 Task: Add the task  Create a new online auction platform to the section Code Conquerors in the project AgileLab and add a Due Date to the respective task as 2024/01/08
Action: Mouse moved to (522, 398)
Screenshot: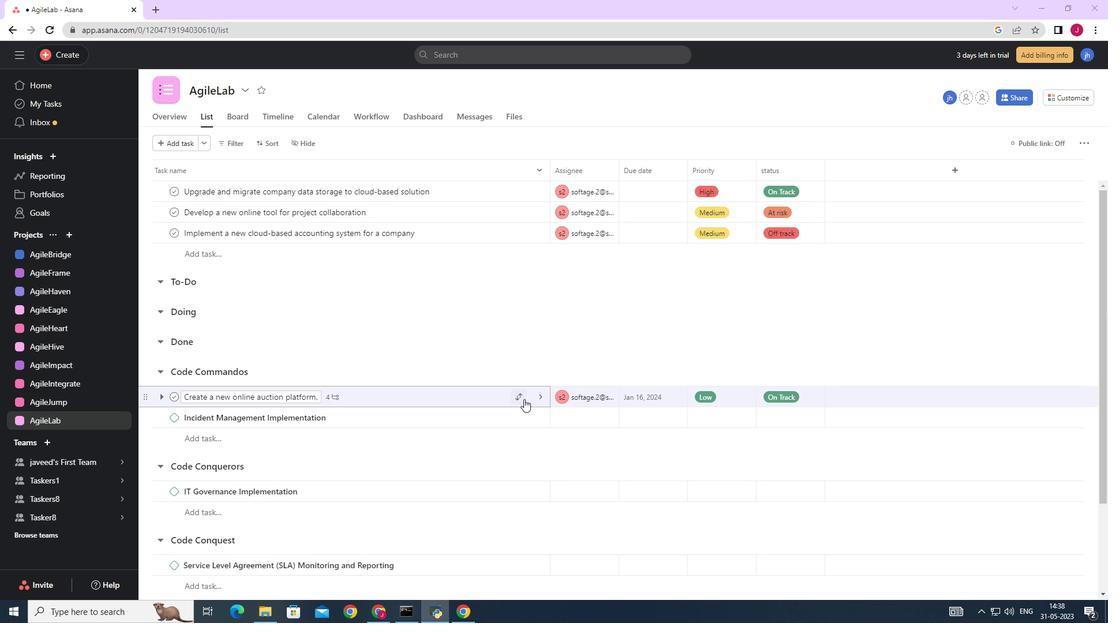 
Action: Mouse pressed left at (522, 398)
Screenshot: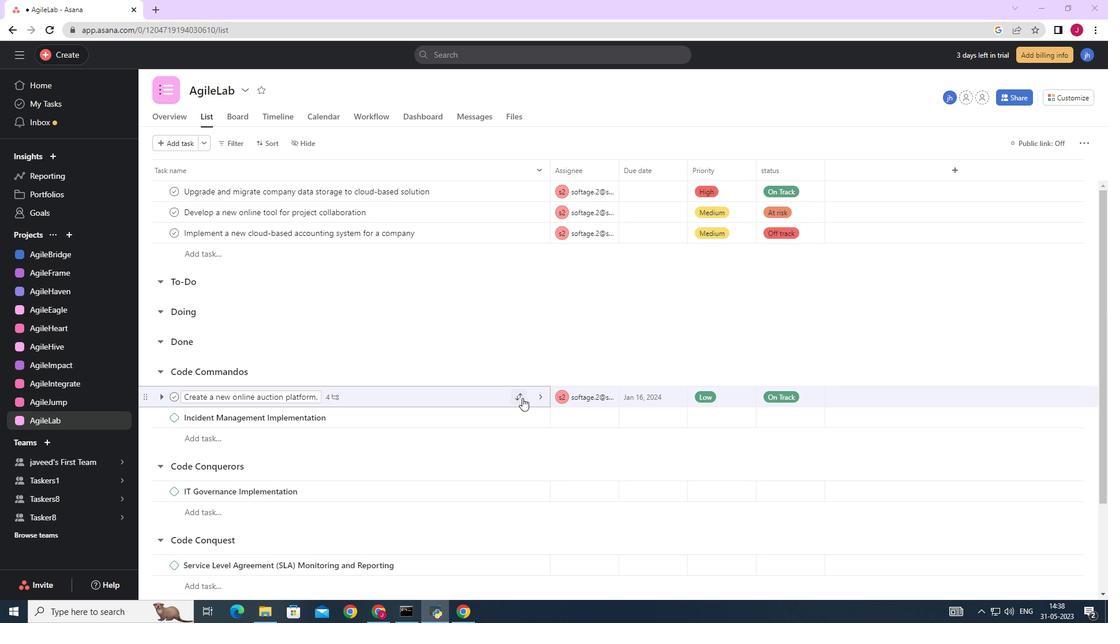 
Action: Mouse moved to (490, 329)
Screenshot: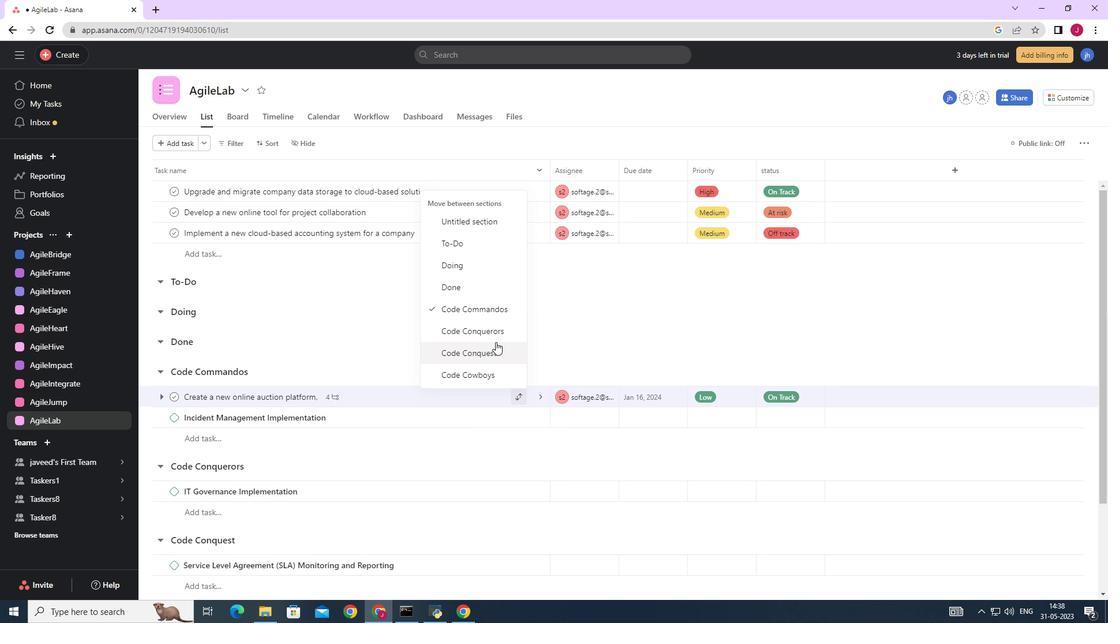 
Action: Mouse pressed left at (490, 329)
Screenshot: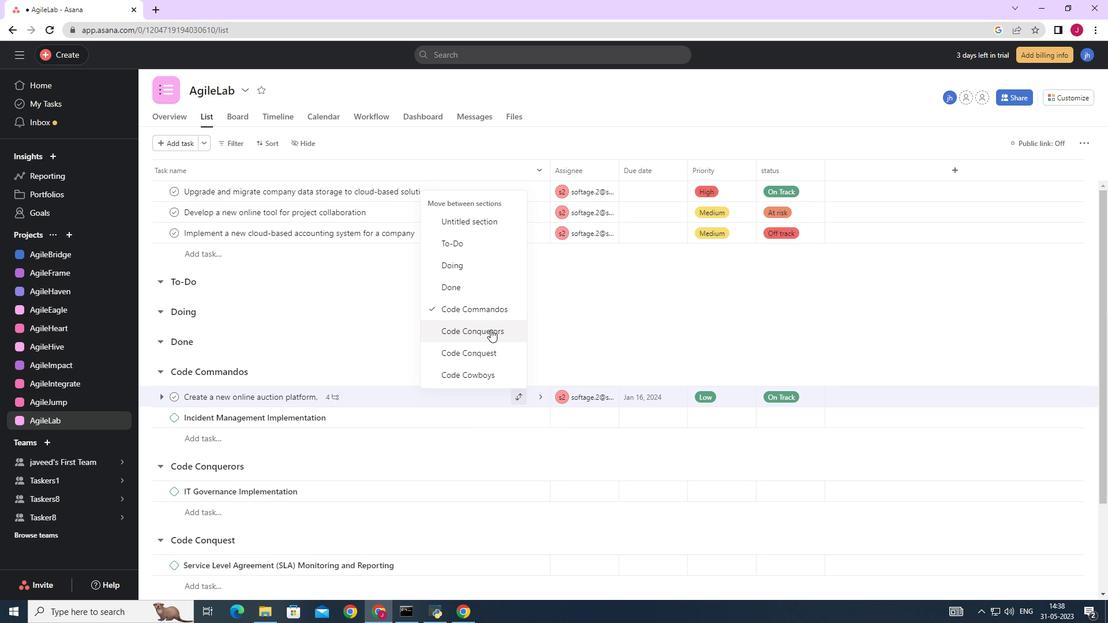 
Action: Mouse moved to (668, 468)
Screenshot: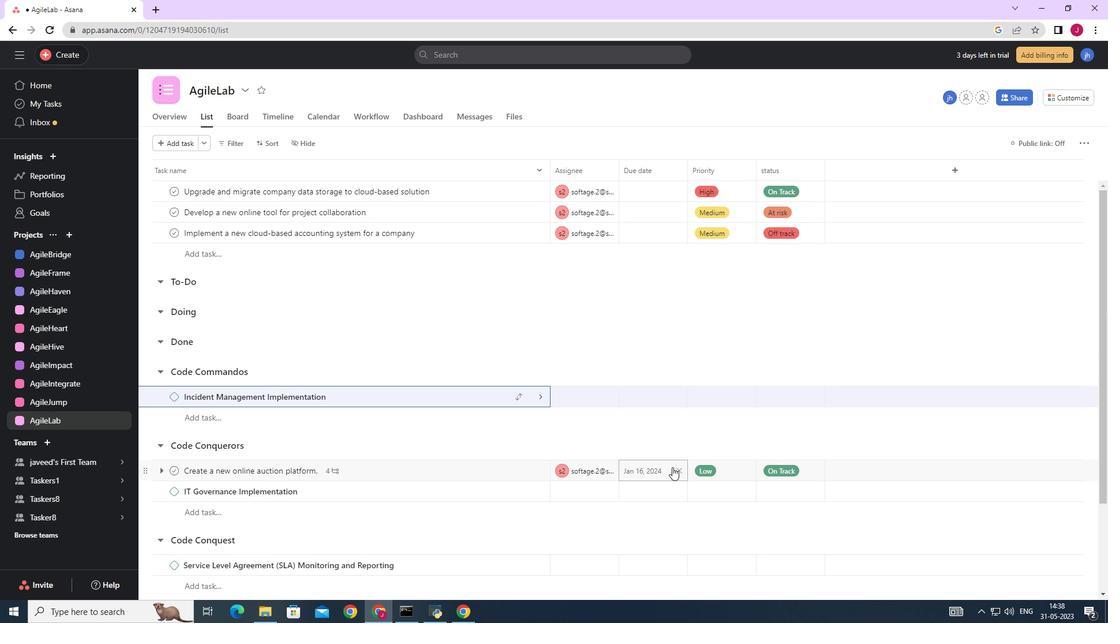 
Action: Mouse pressed left at (668, 468)
Screenshot: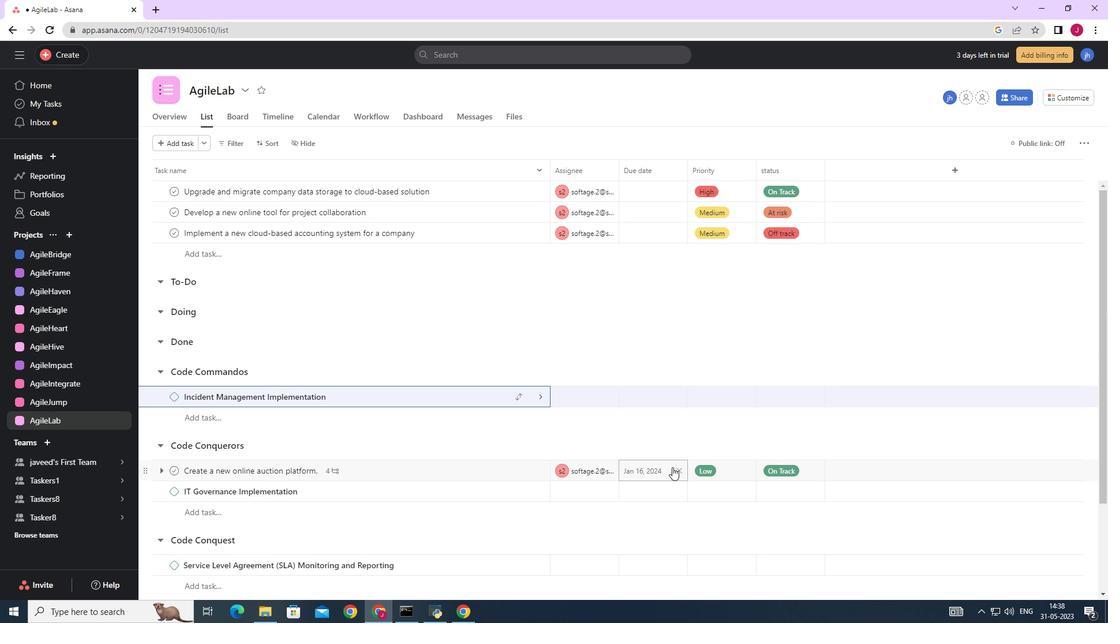 
Action: Mouse moved to (763, 260)
Screenshot: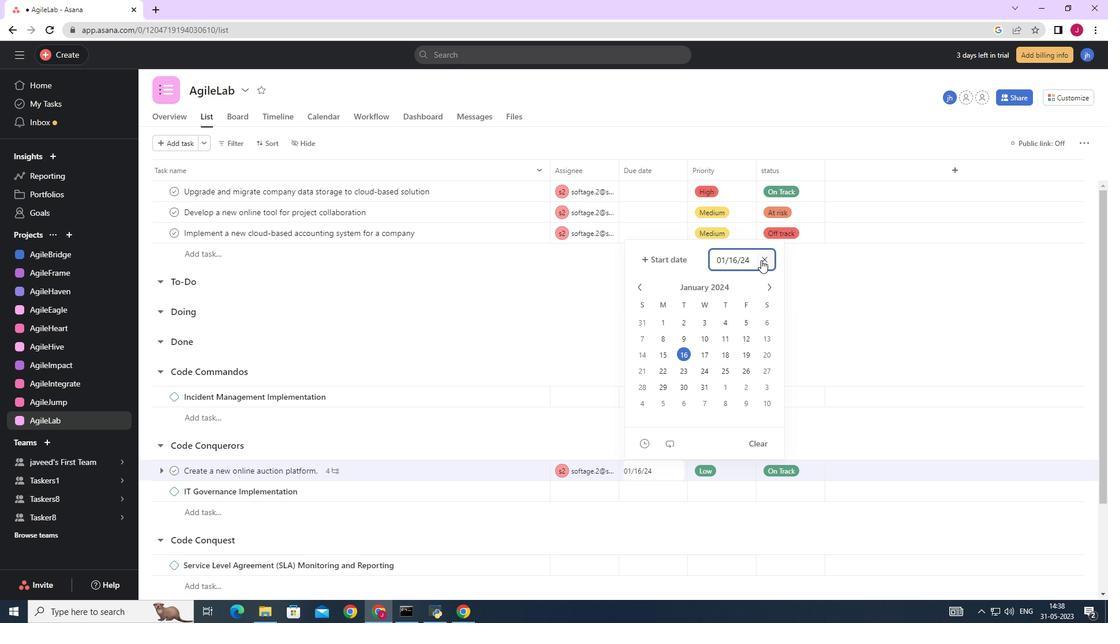 
Action: Mouse pressed left at (763, 260)
Screenshot: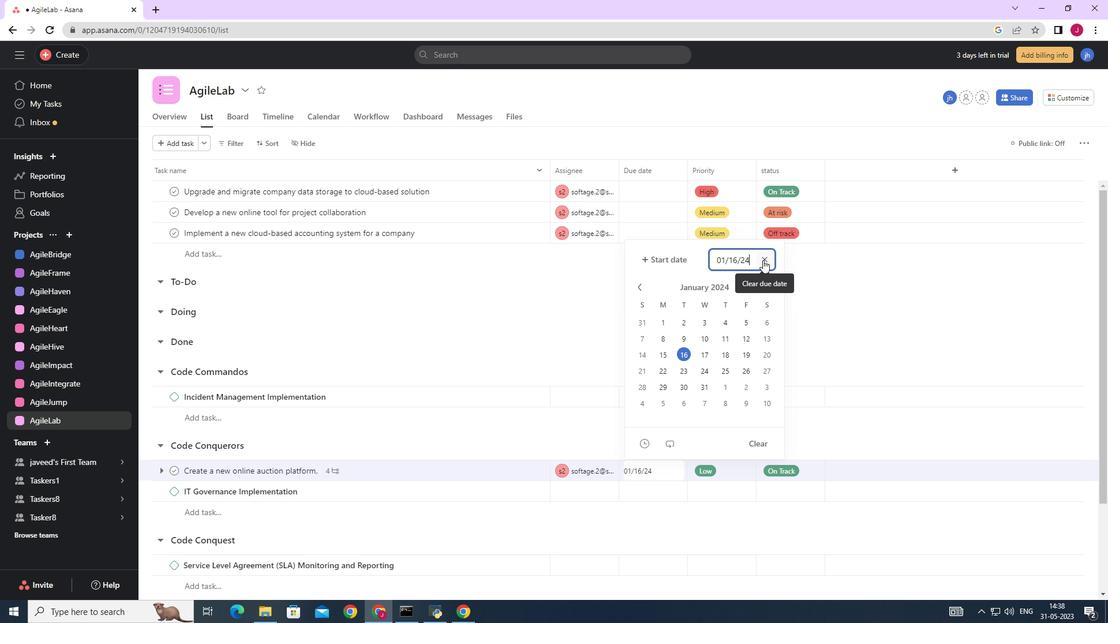 
Action: Mouse moved to (665, 338)
Screenshot: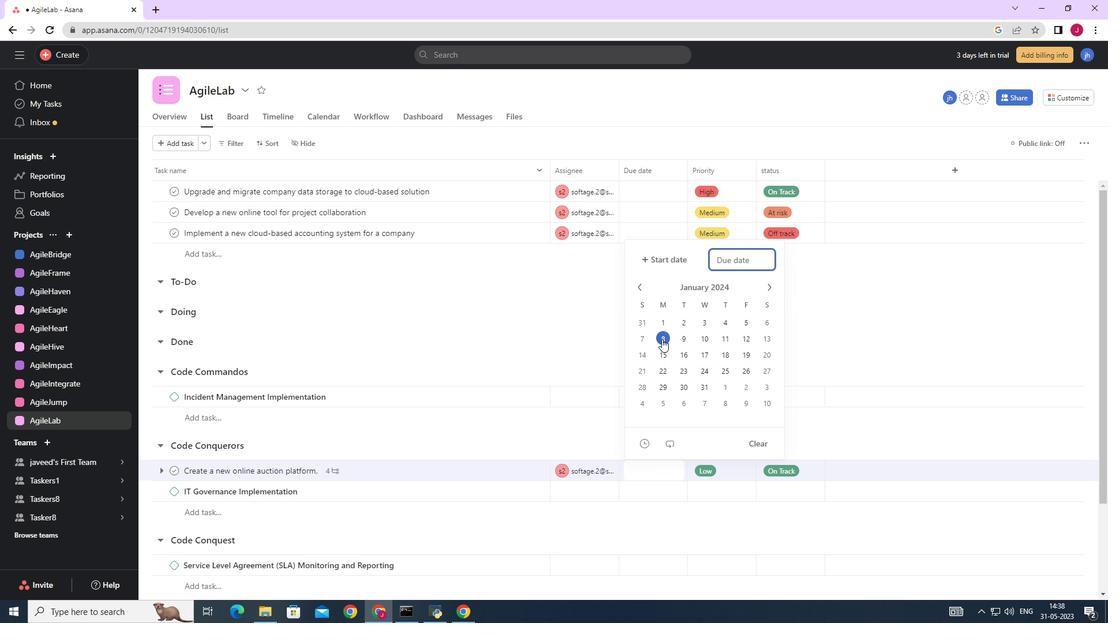 
Action: Mouse pressed left at (665, 338)
Screenshot: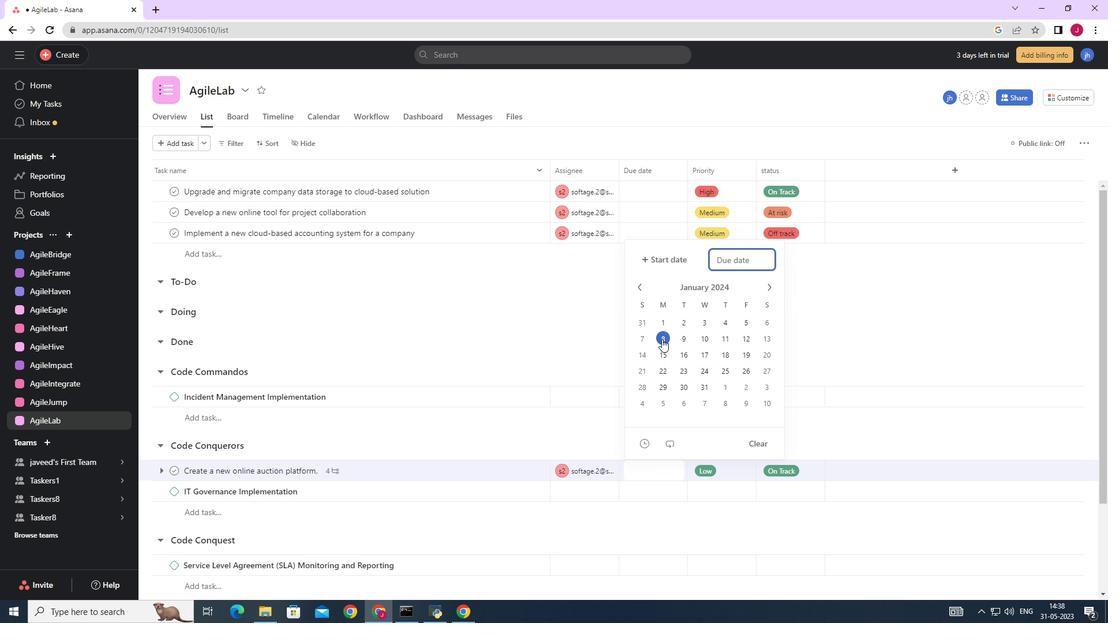 
Action: Mouse moved to (875, 342)
Screenshot: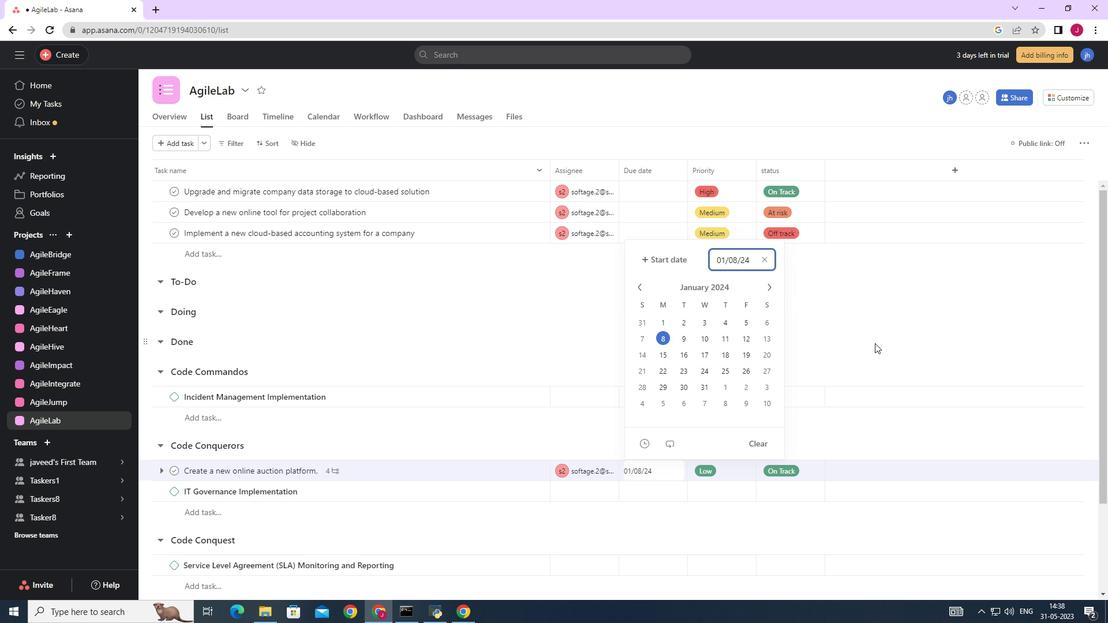 
Action: Mouse pressed left at (875, 342)
Screenshot: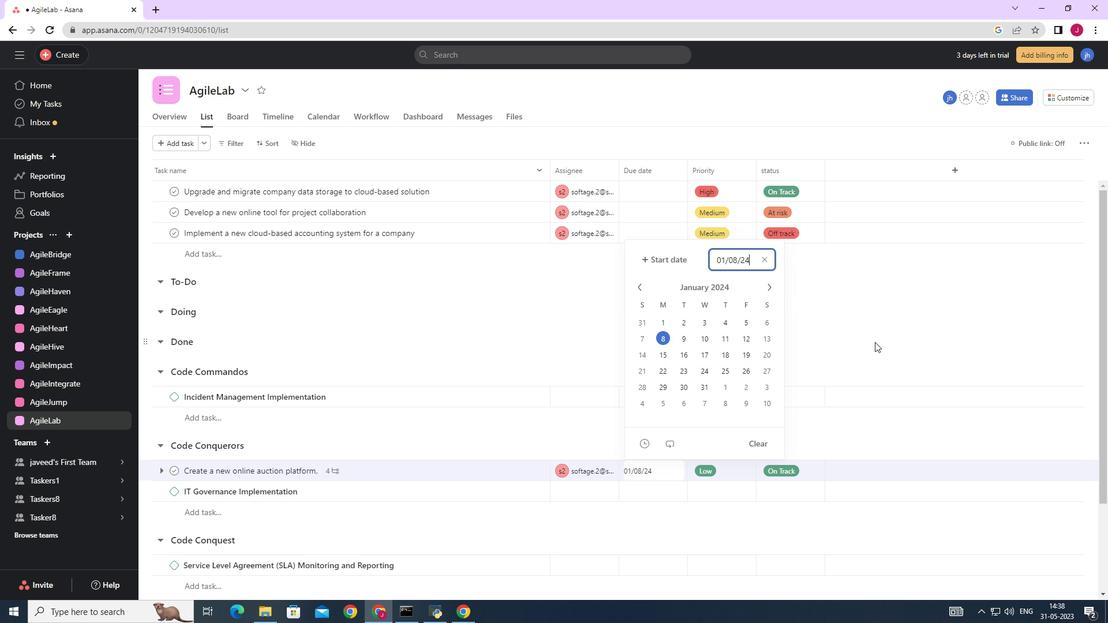 
